 Task: Set Fix Rolling Shutter to Extra High
Action: Mouse moved to (748, 294)
Screenshot: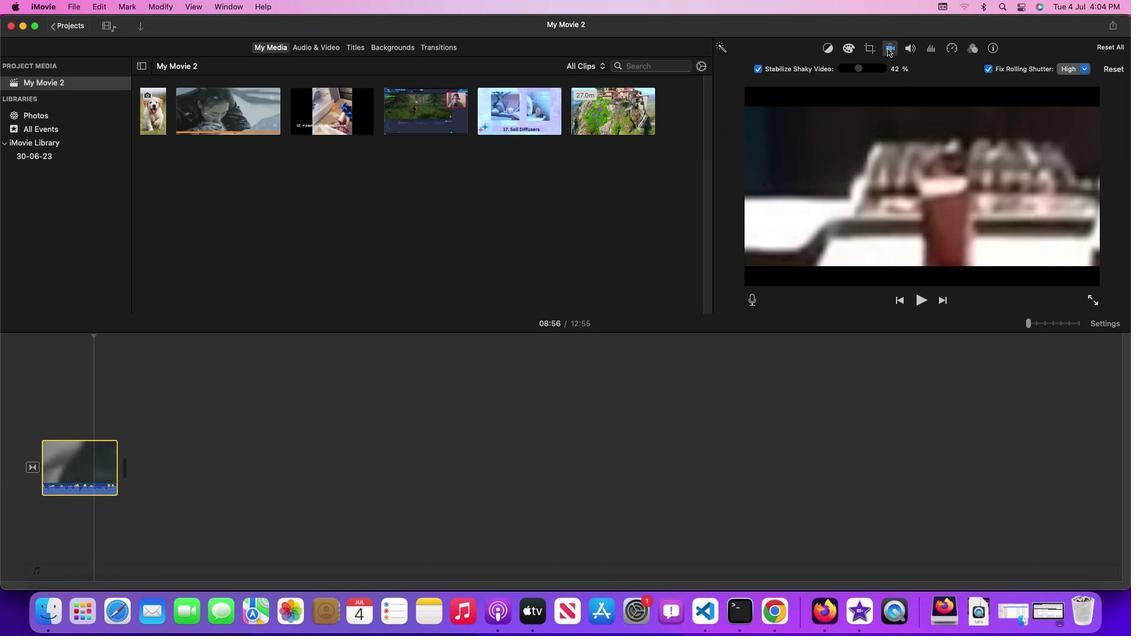 
Action: Mouse pressed left at (748, 294)
Screenshot: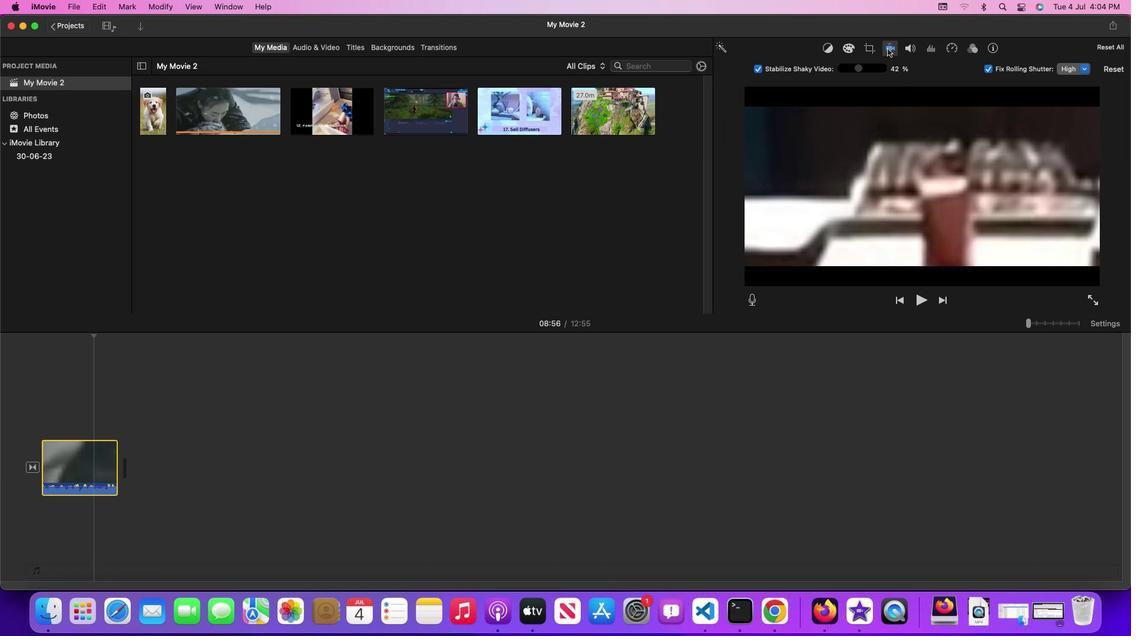 
Action: Mouse moved to (748, 294)
Screenshot: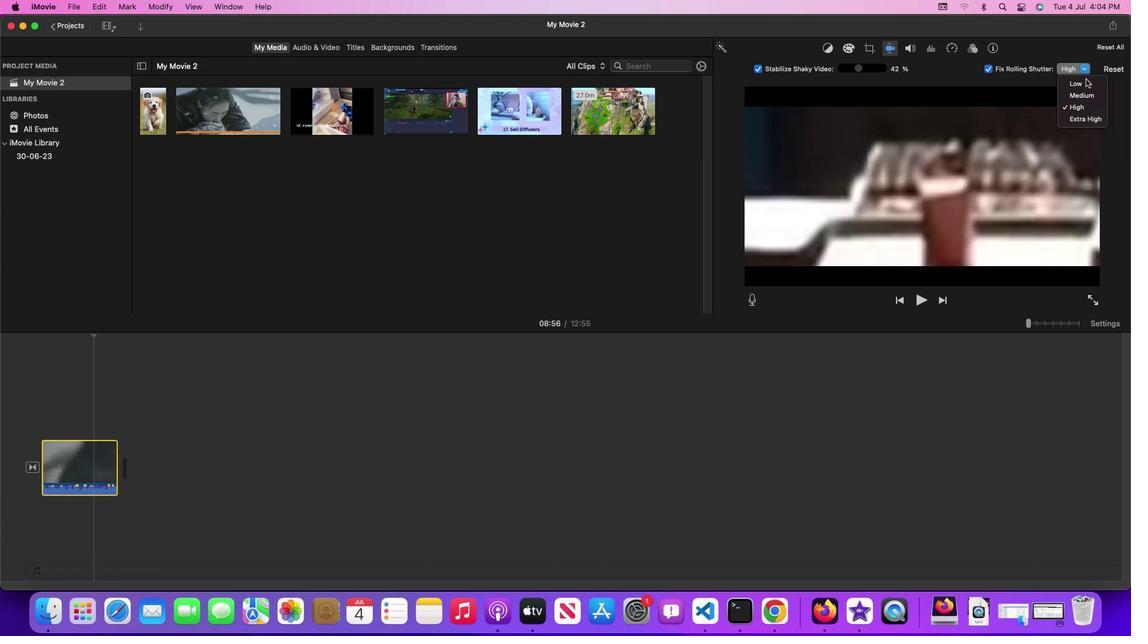 
Action: Mouse pressed left at (748, 294)
Screenshot: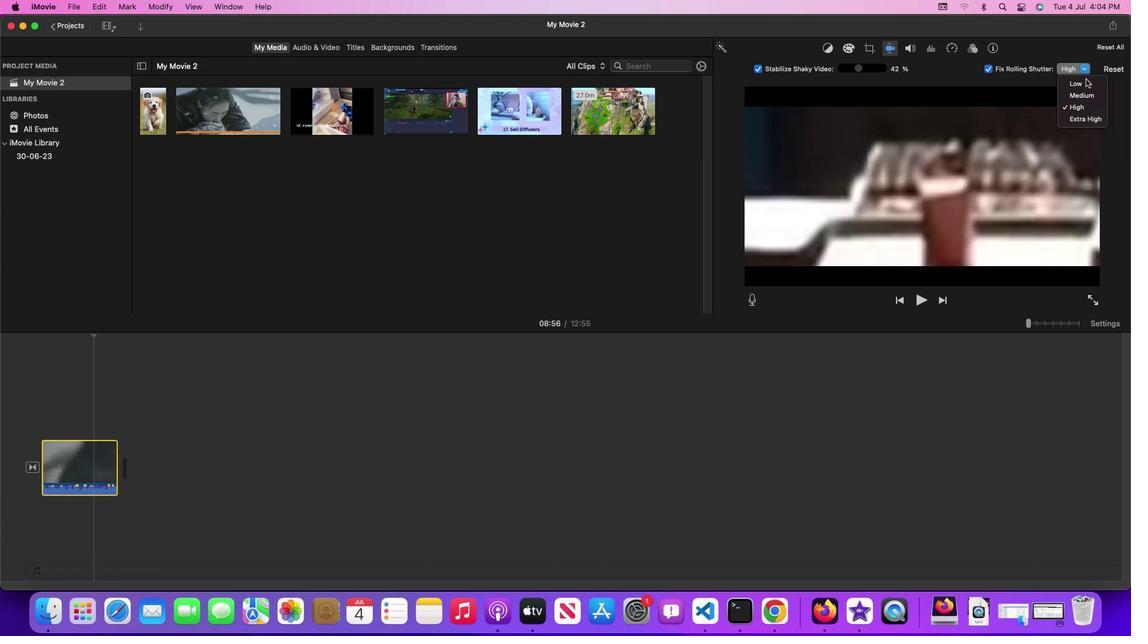 
Action: Mouse moved to (748, 294)
Screenshot: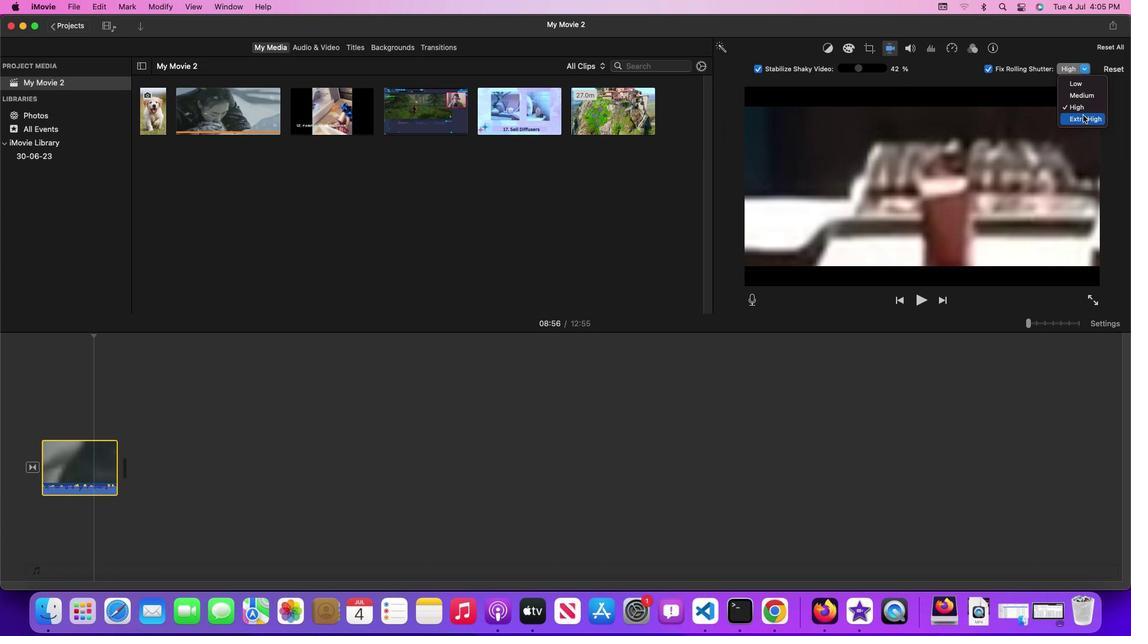 
Action: Mouse pressed left at (748, 294)
Screenshot: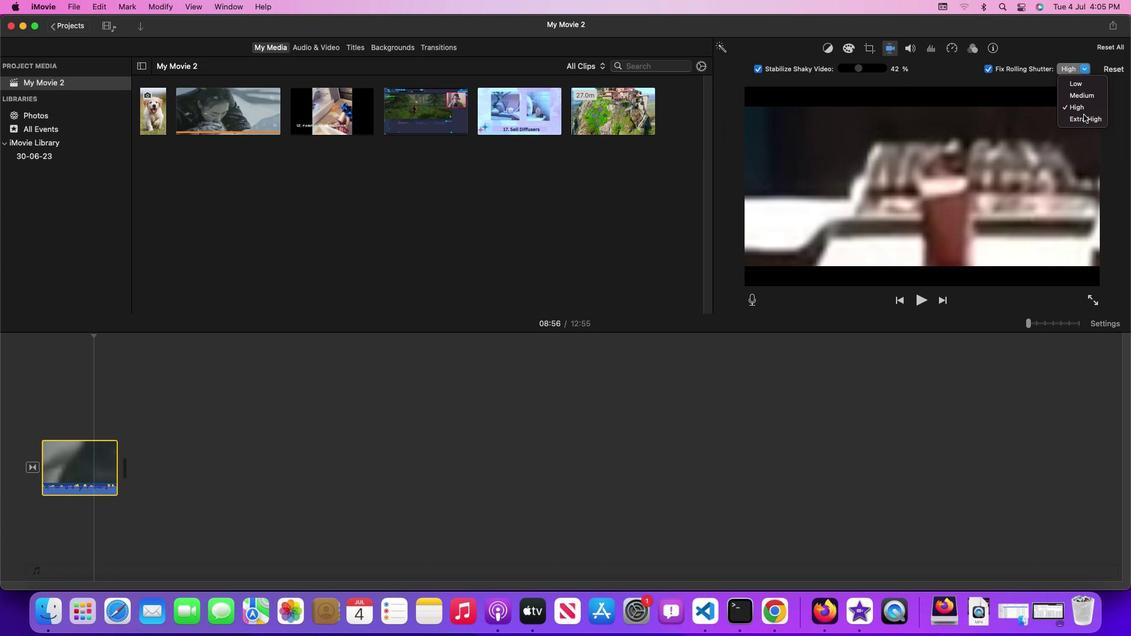 
Action: Mouse moved to (748, 294)
Screenshot: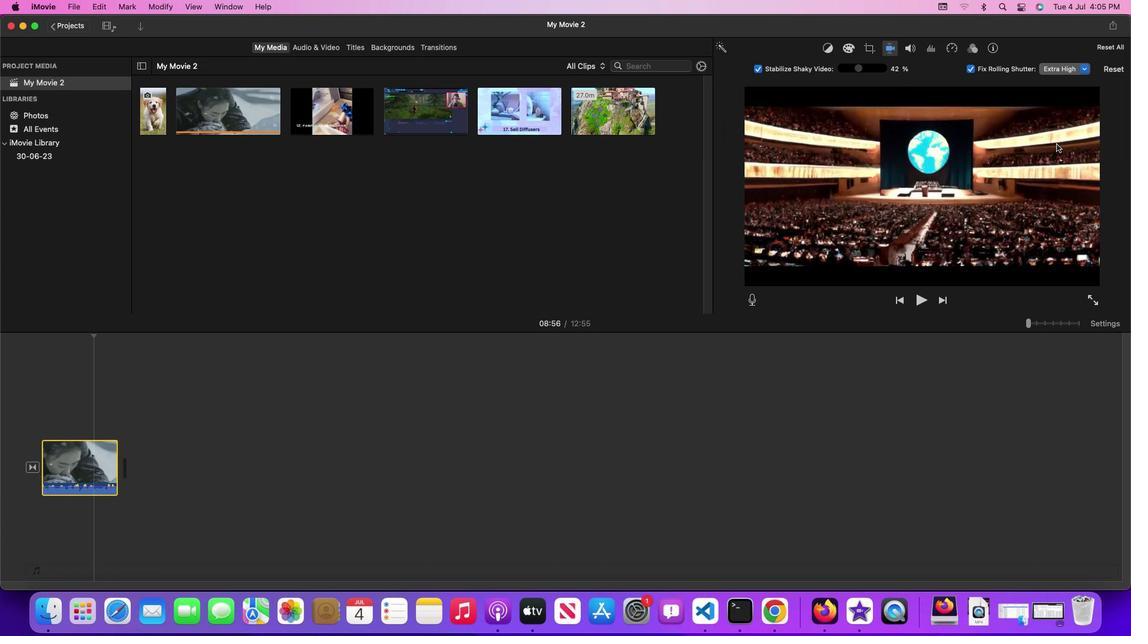 
